 Task: Sort the products in the category "Muffins" by unit price (low first).
Action: Mouse pressed left at (26, 112)
Screenshot: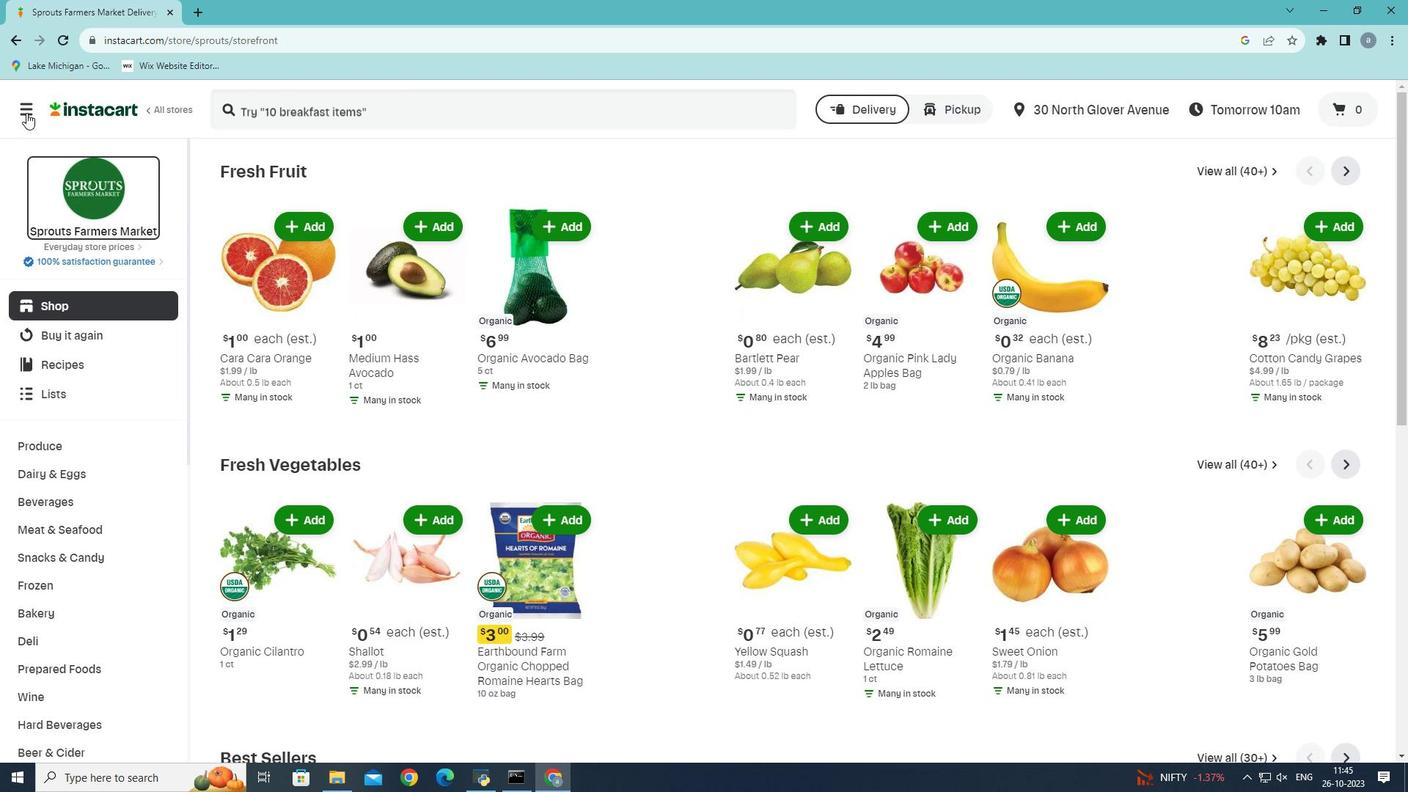 
Action: Mouse moved to (51, 429)
Screenshot: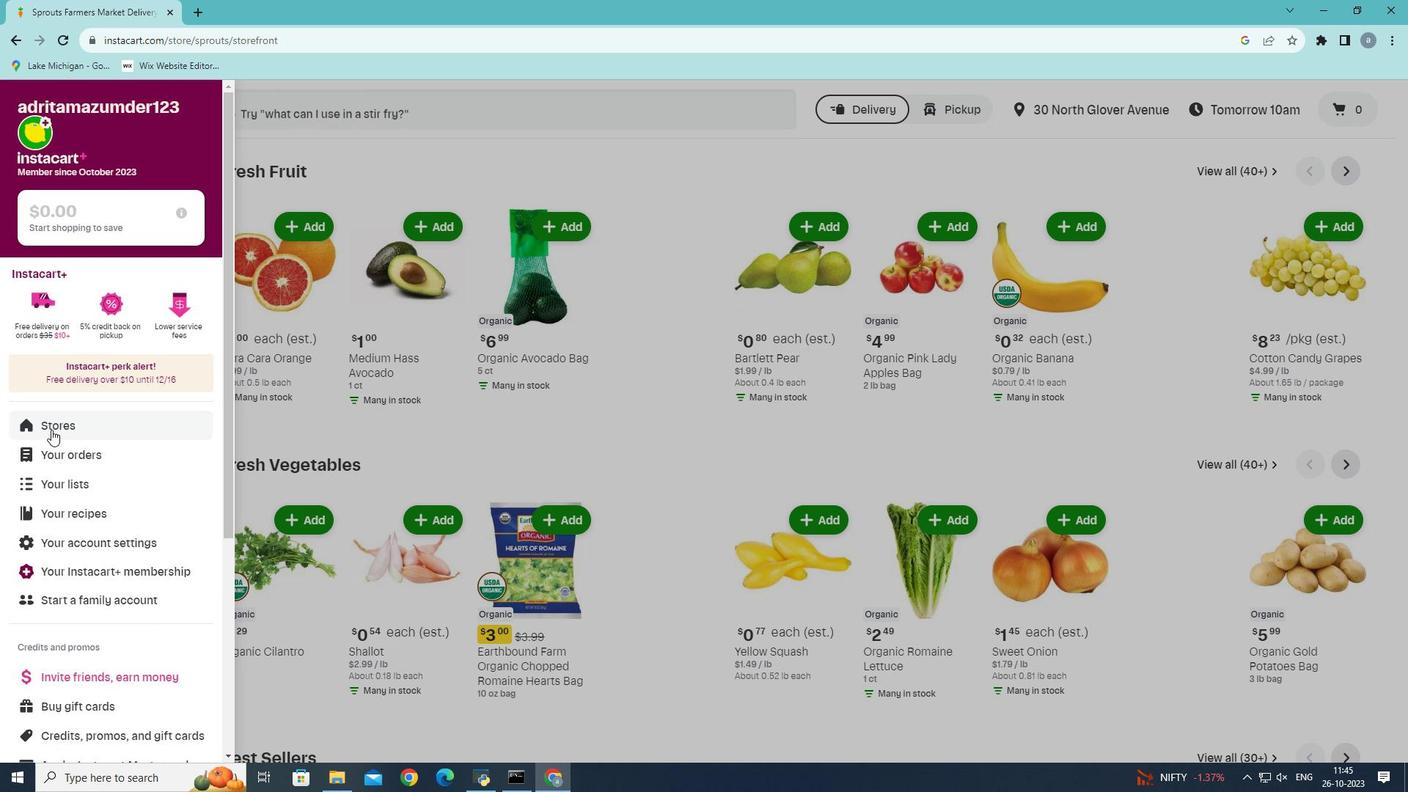 
Action: Mouse pressed left at (51, 429)
Screenshot: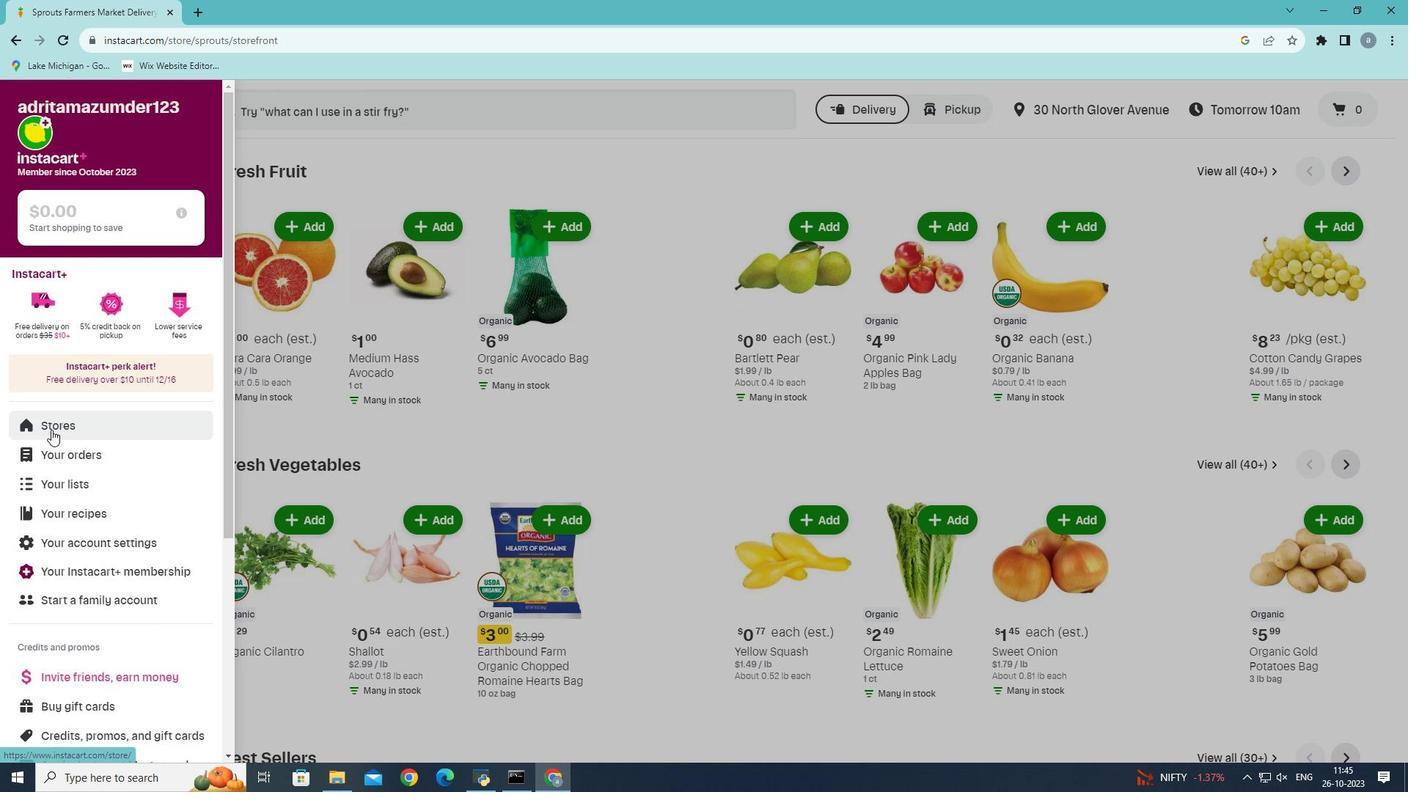 
Action: Mouse moved to (355, 165)
Screenshot: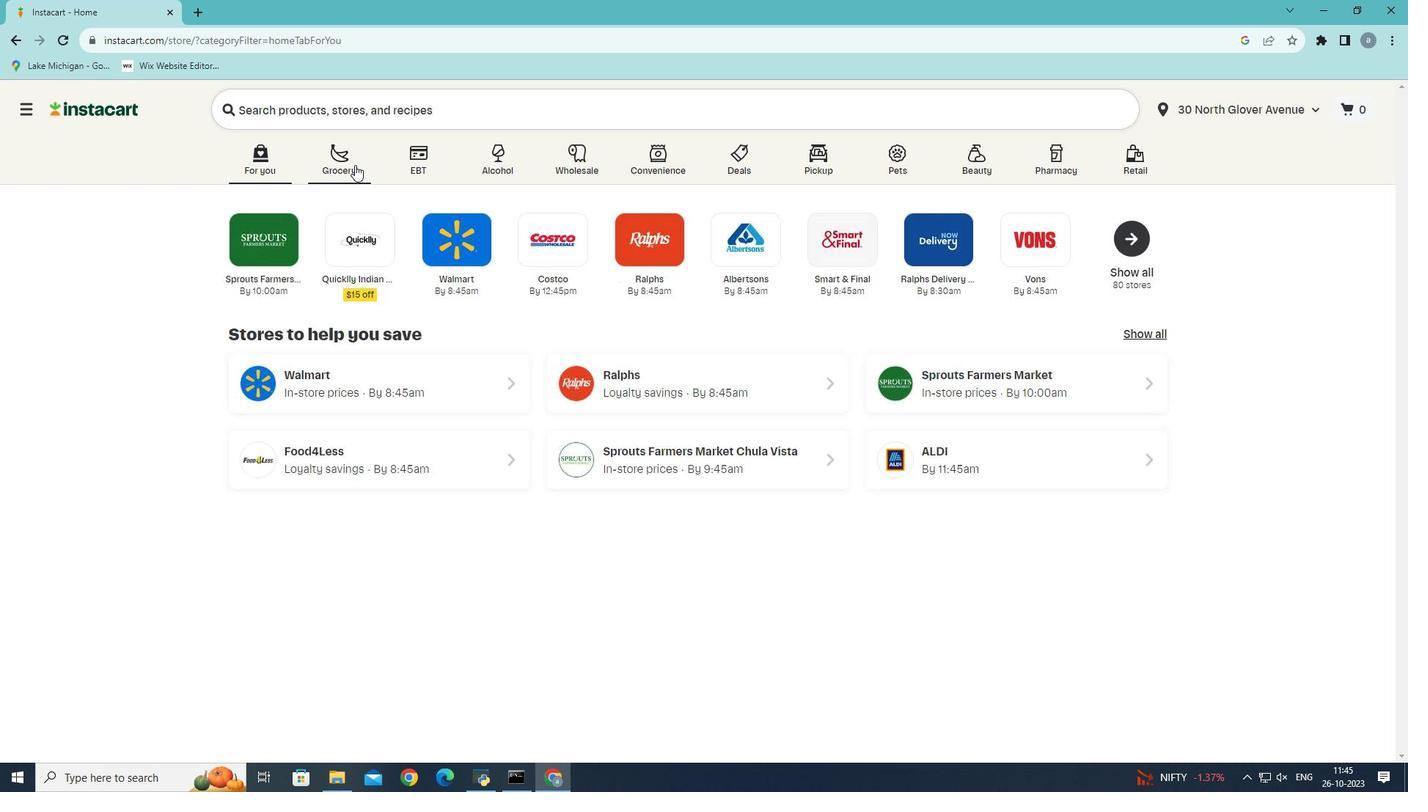 
Action: Mouse pressed left at (355, 165)
Screenshot: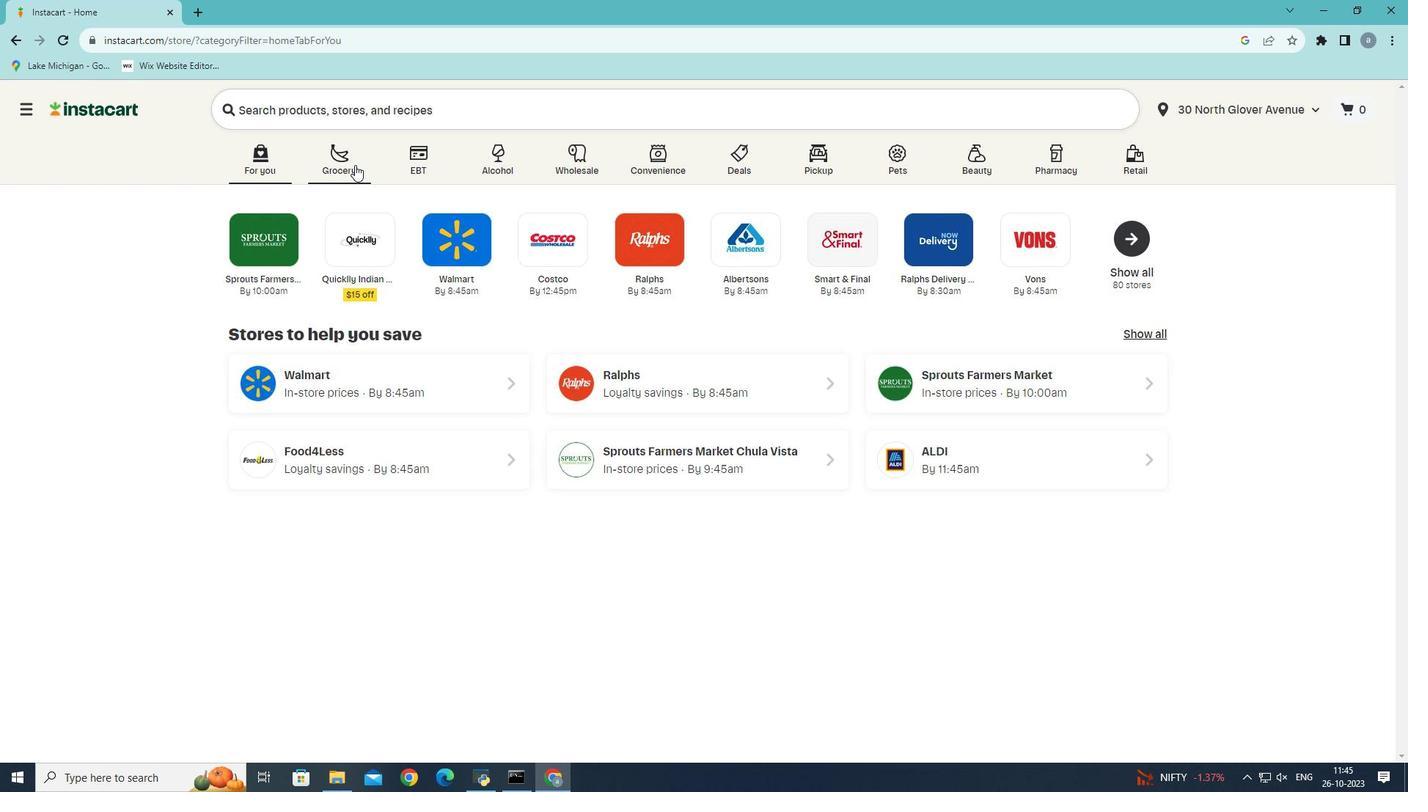 
Action: Mouse moved to (307, 419)
Screenshot: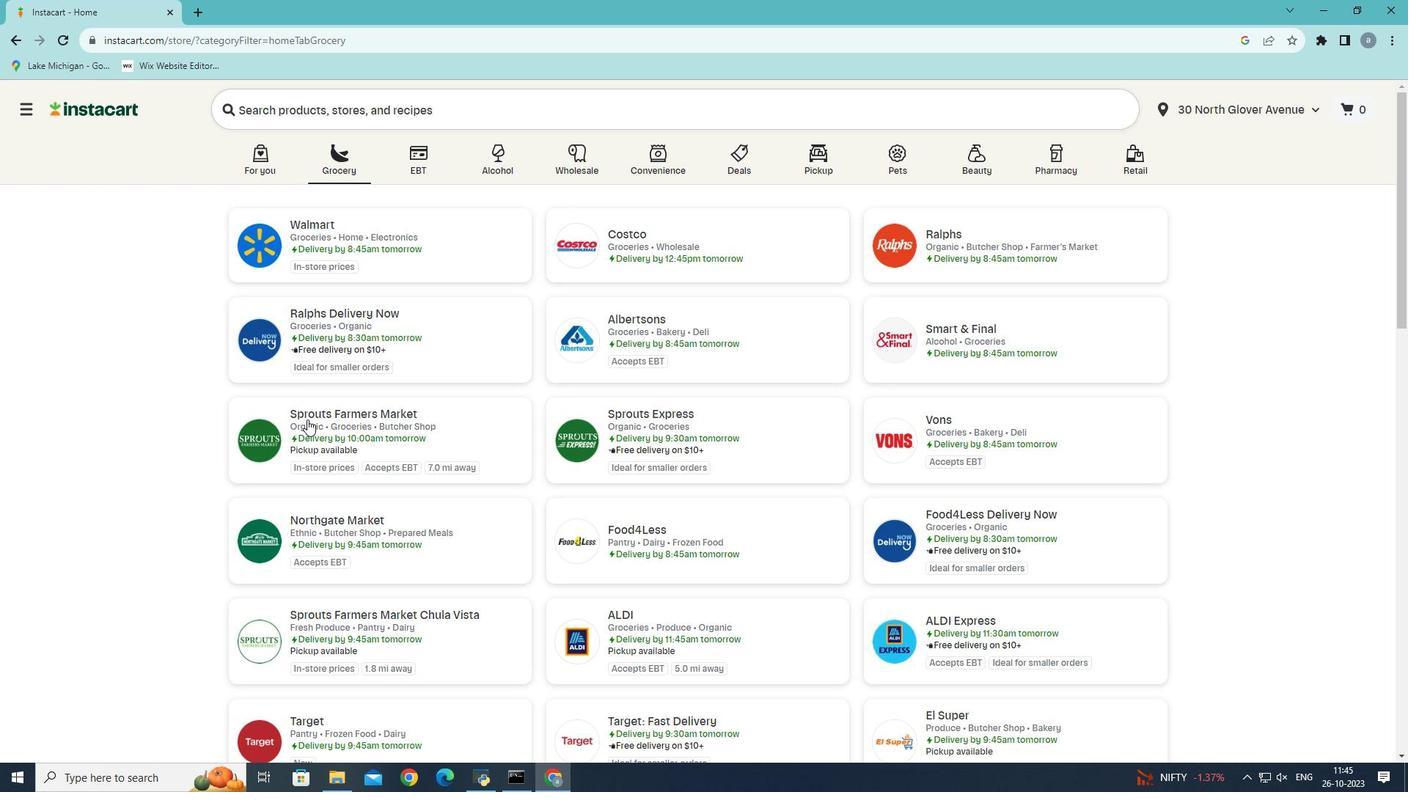 
Action: Mouse pressed left at (307, 419)
Screenshot: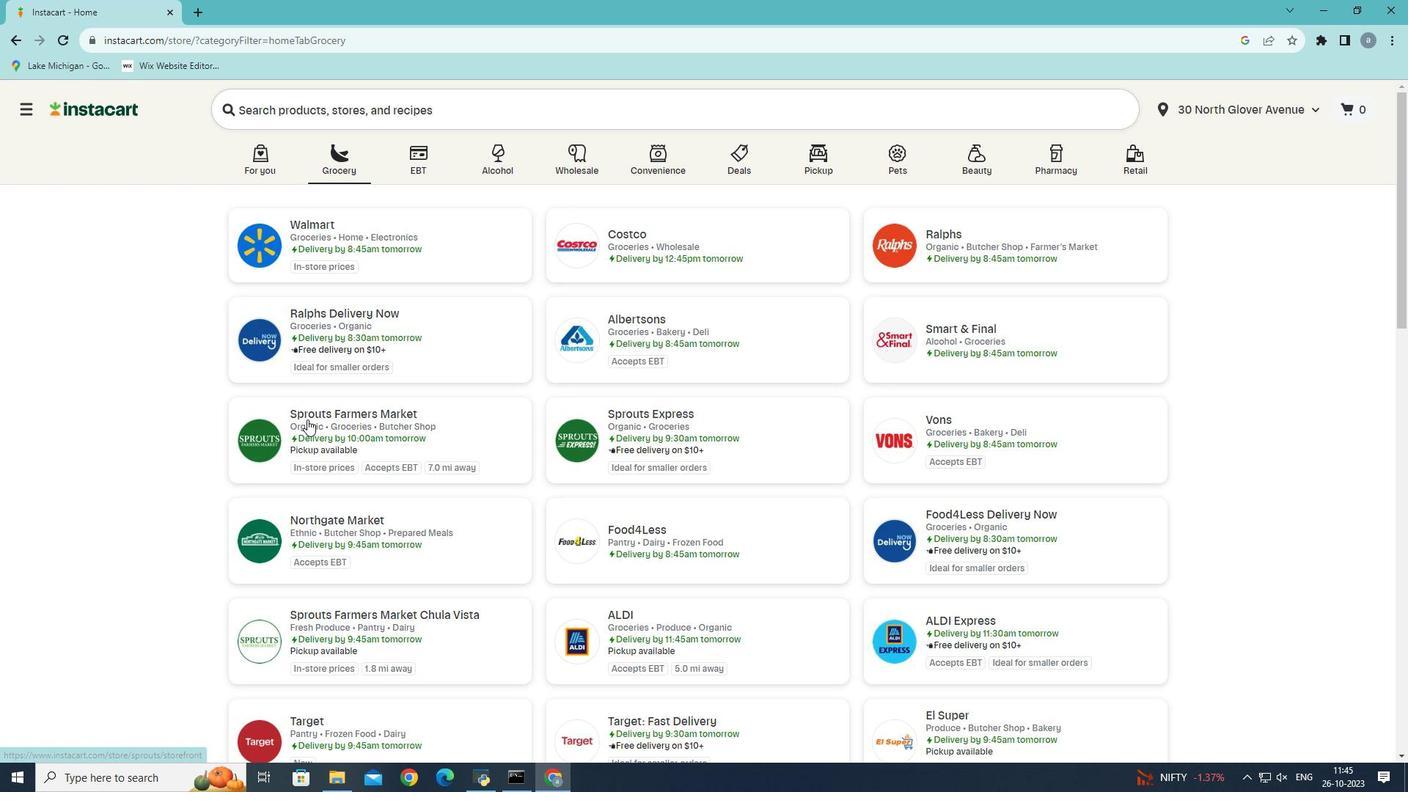 
Action: Mouse moved to (43, 614)
Screenshot: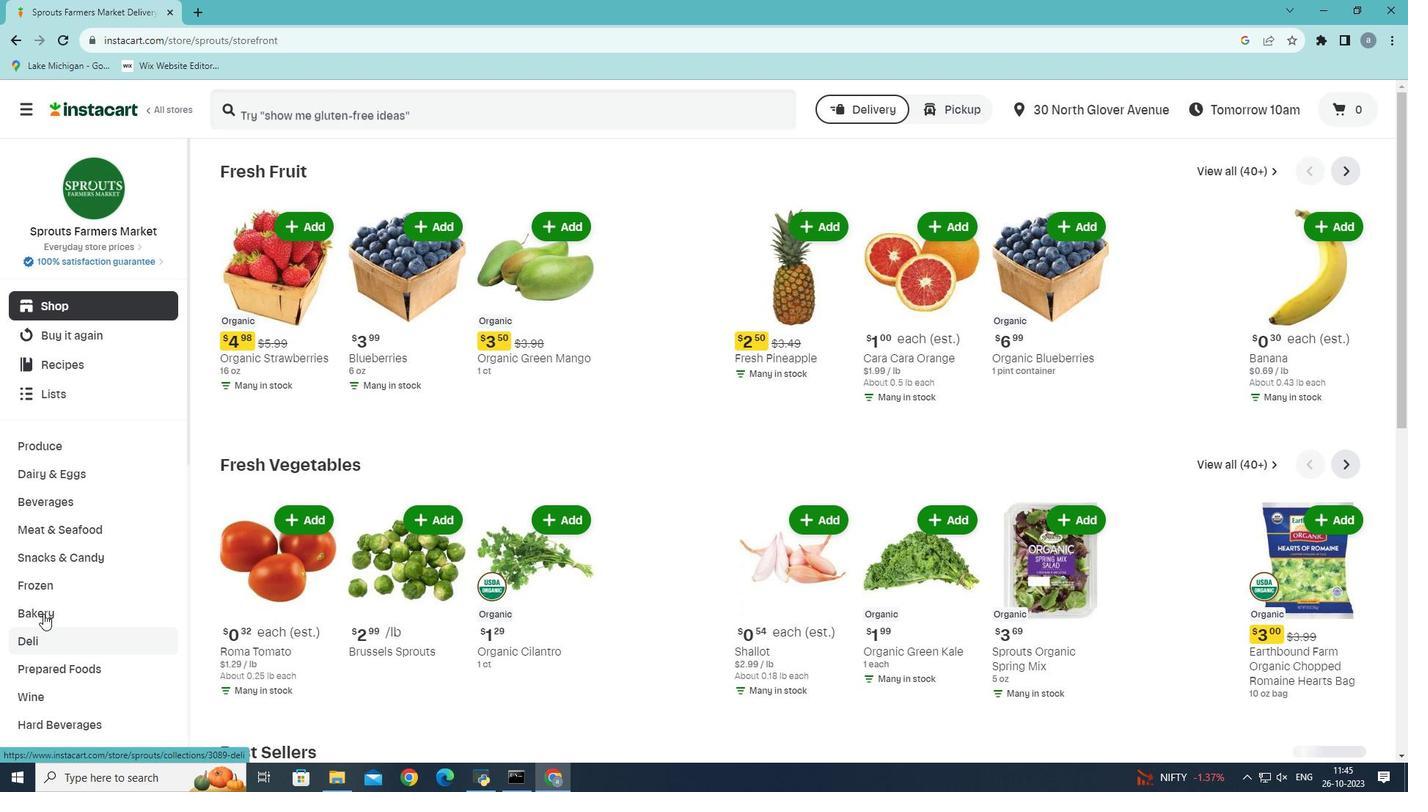 
Action: Mouse pressed left at (43, 614)
Screenshot: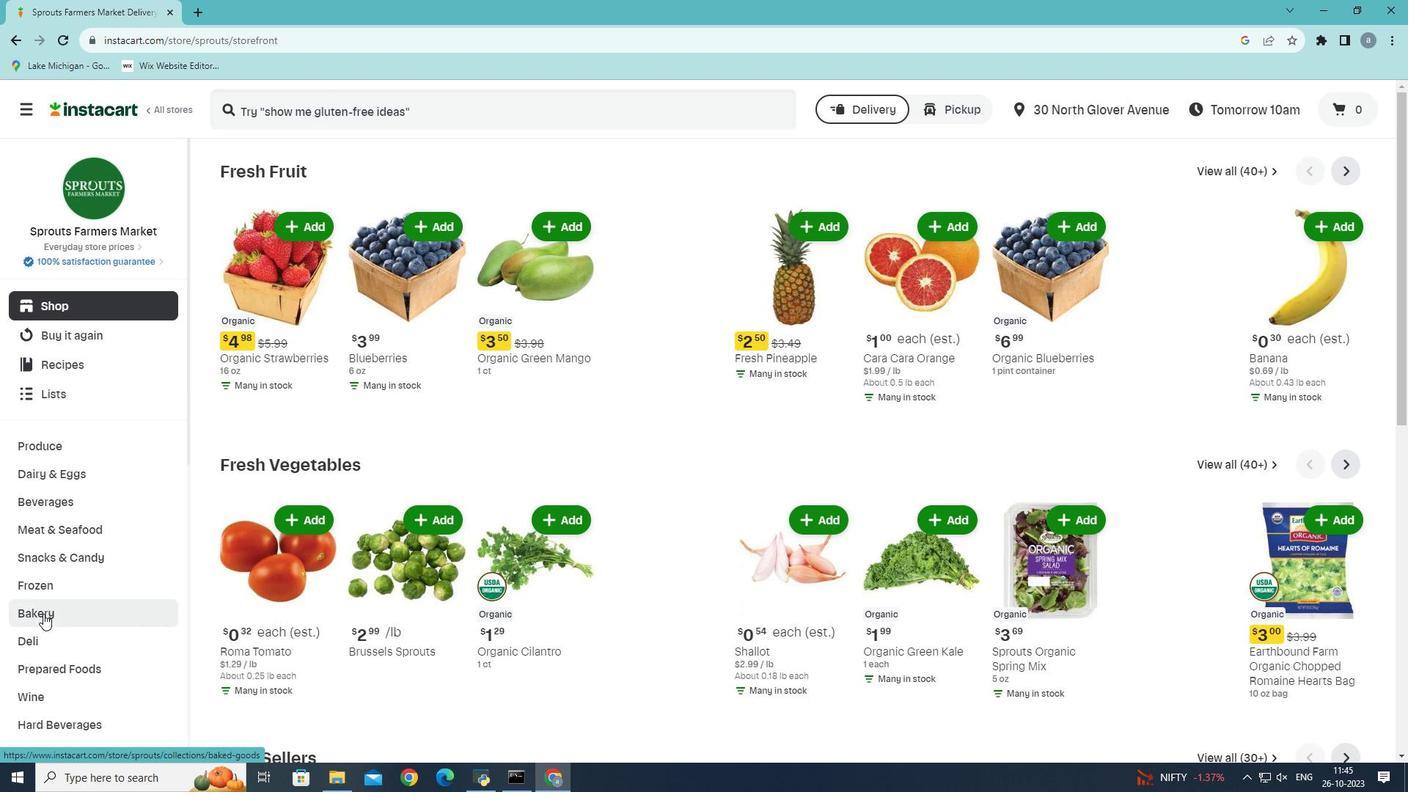 
Action: Mouse moved to (878, 204)
Screenshot: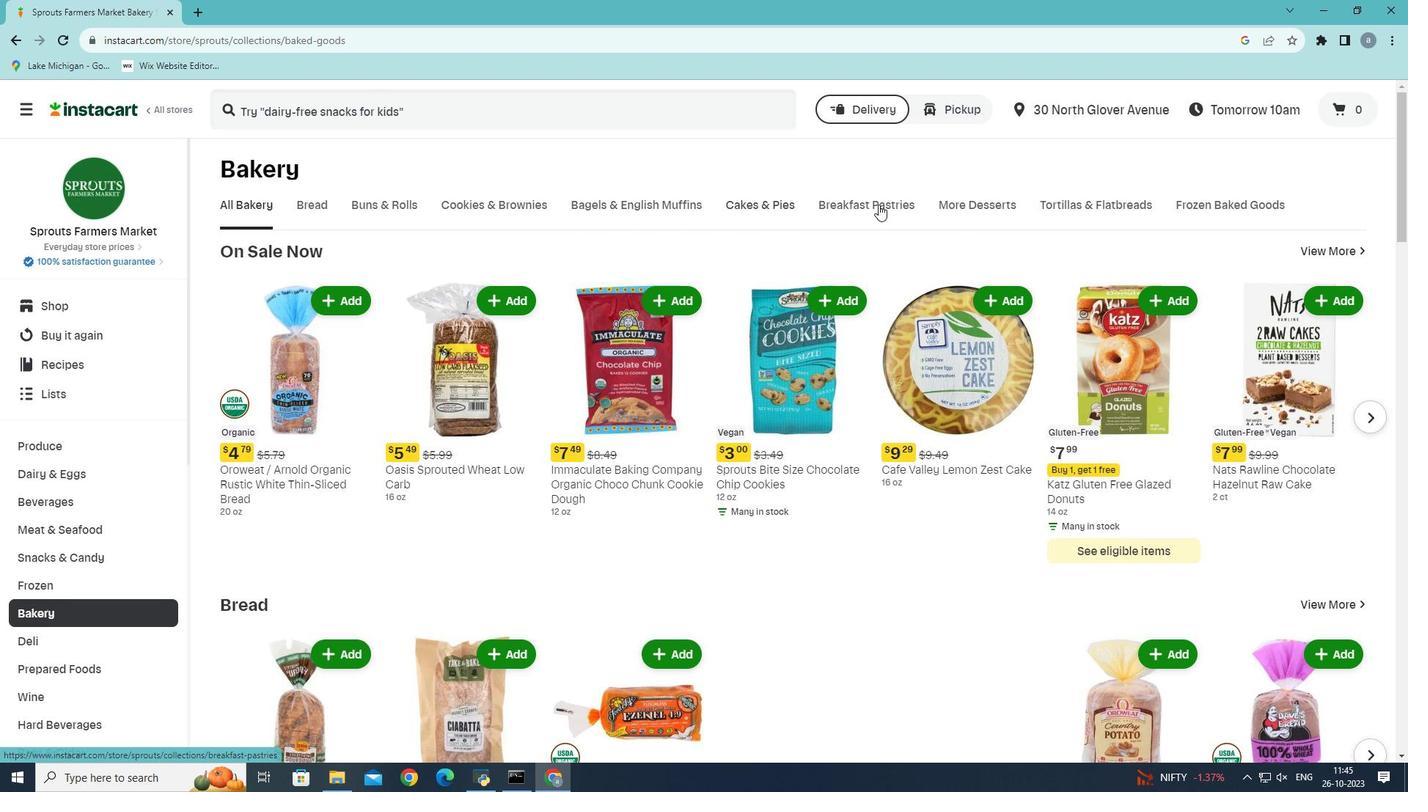 
Action: Mouse pressed left at (878, 204)
Screenshot: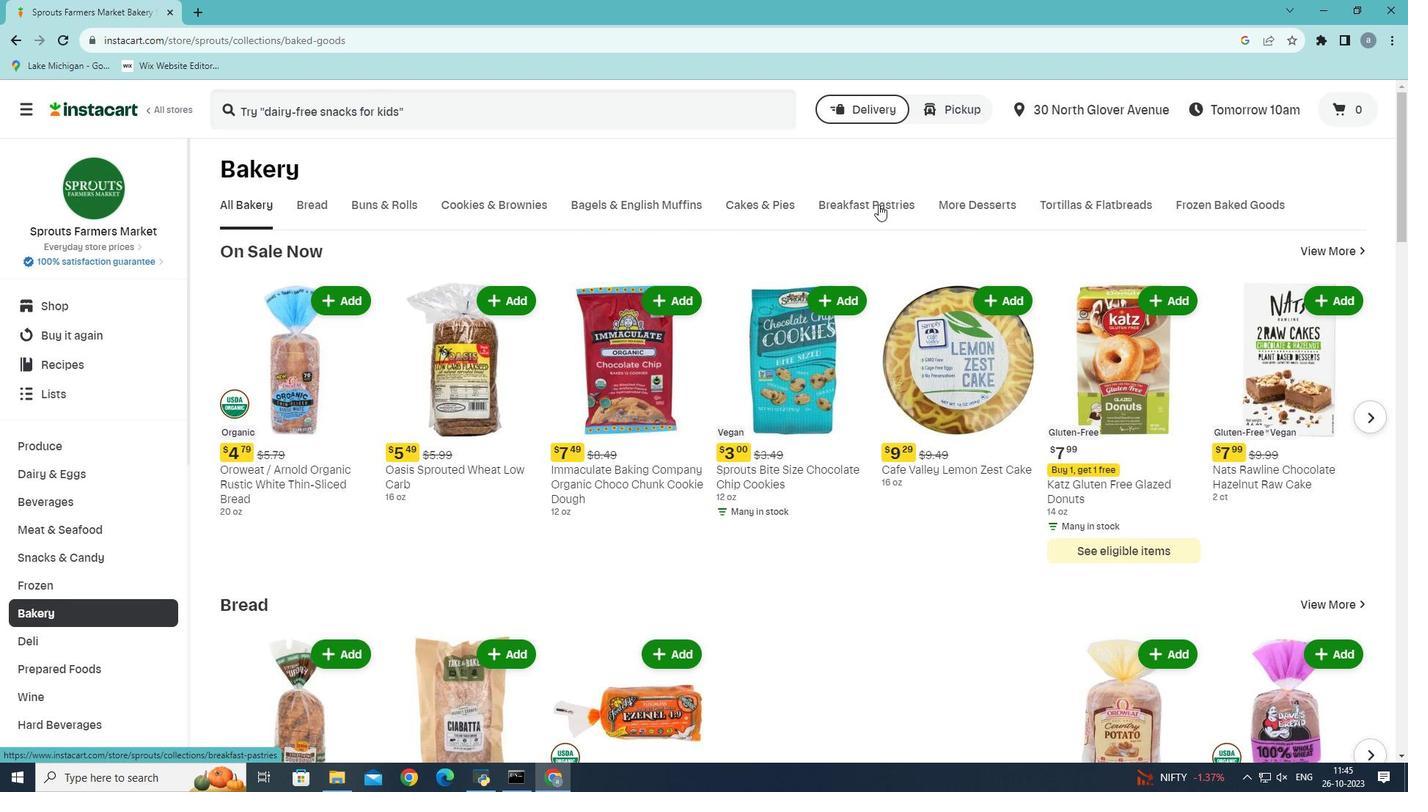 
Action: Mouse moved to (321, 264)
Screenshot: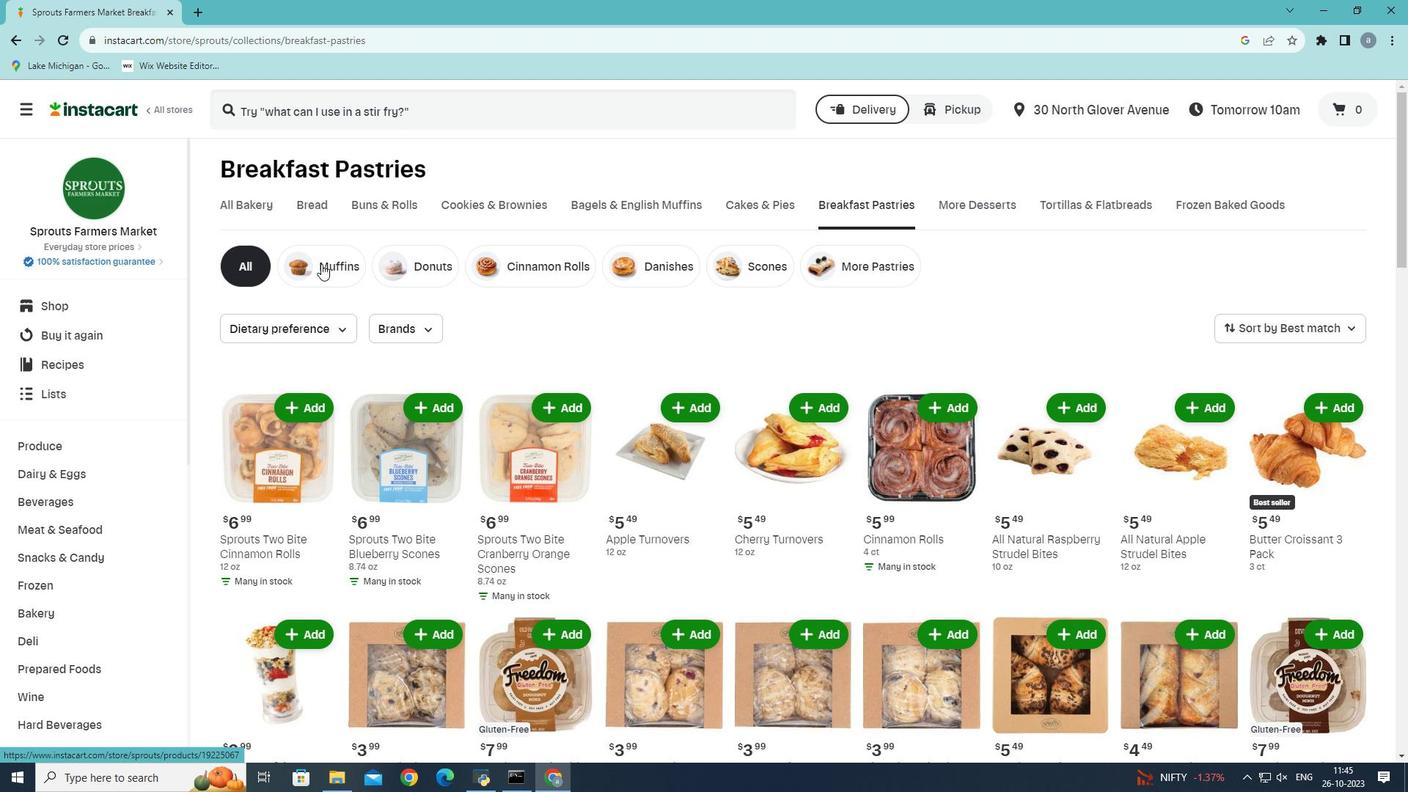 
Action: Mouse pressed left at (321, 264)
Screenshot: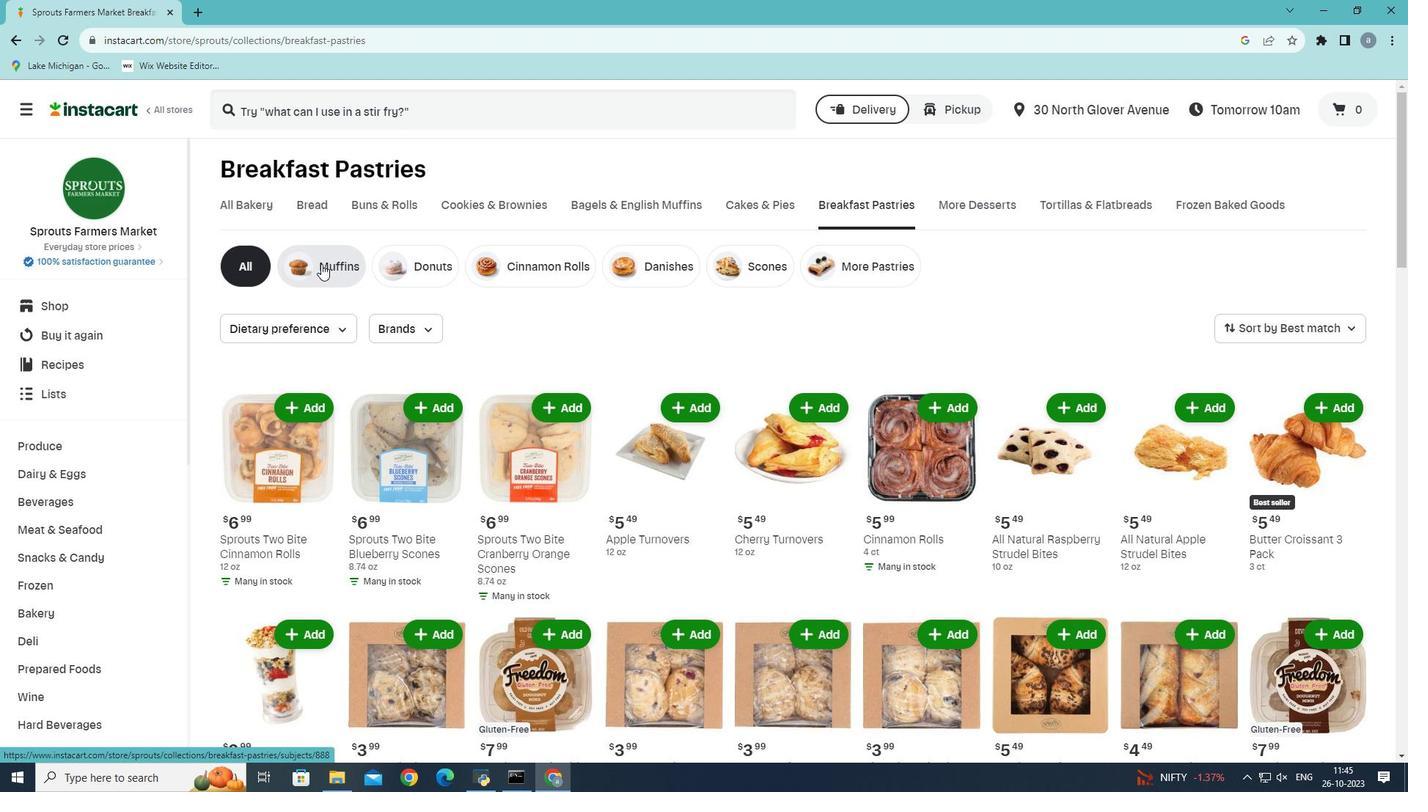 
Action: Mouse moved to (1355, 330)
Screenshot: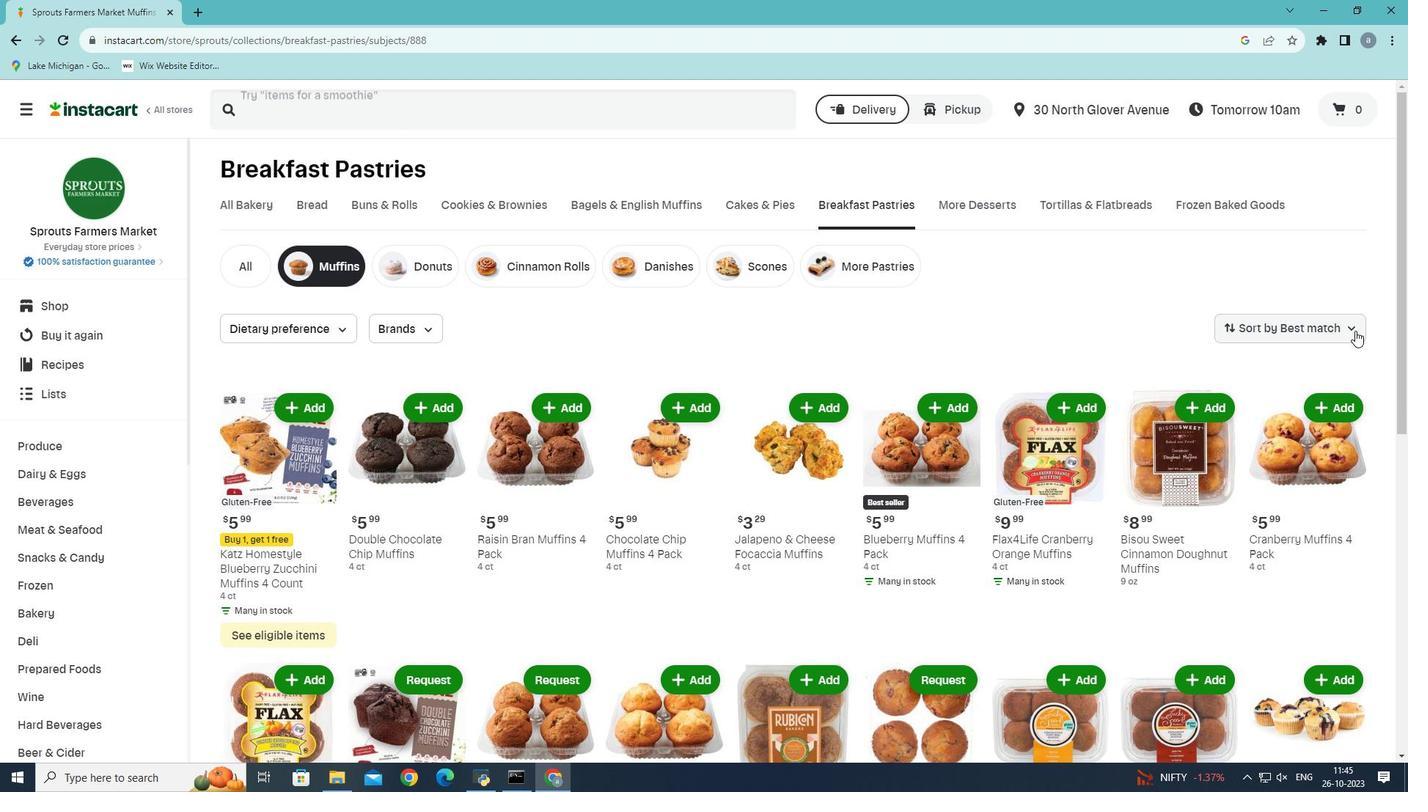 
Action: Mouse pressed left at (1355, 330)
Screenshot: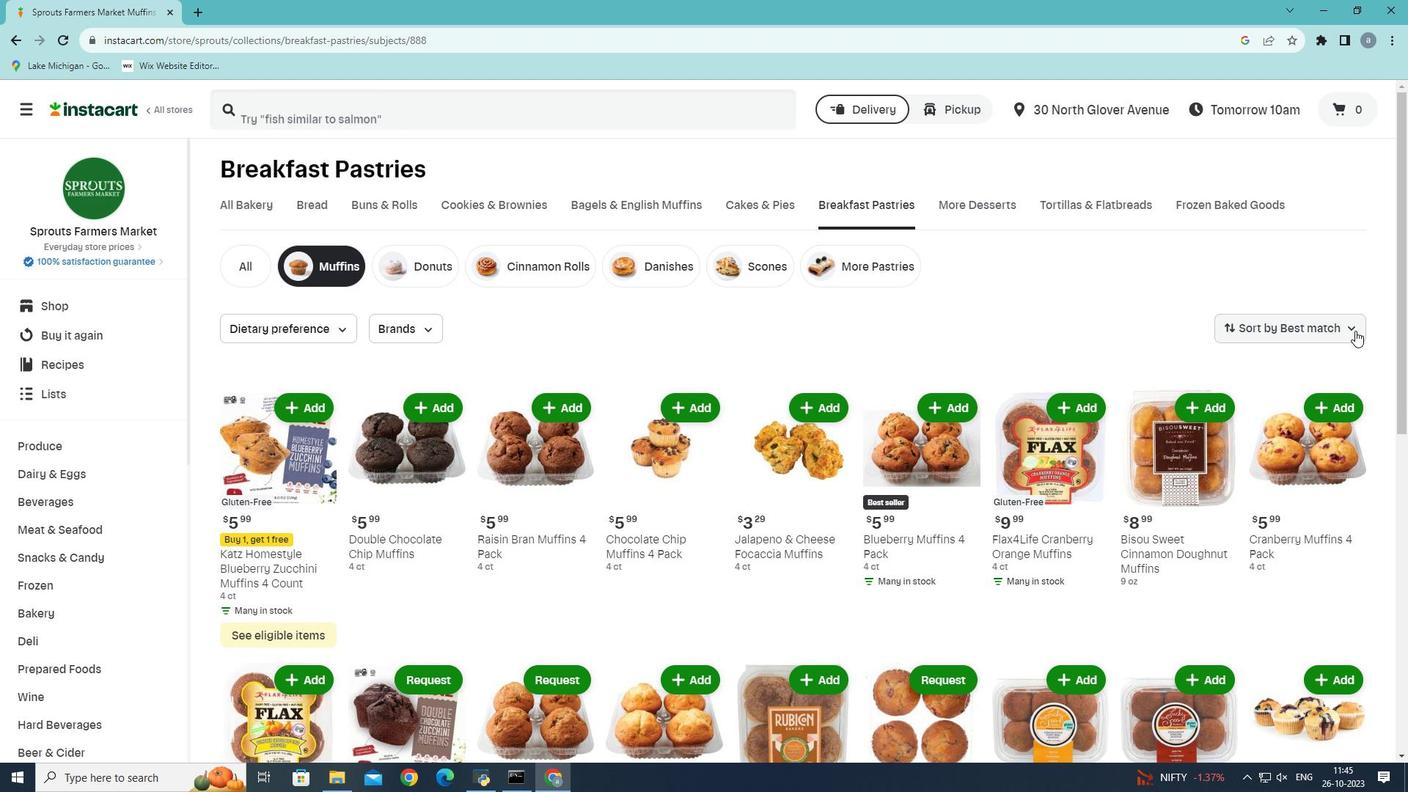 
Action: Mouse moved to (1296, 460)
Screenshot: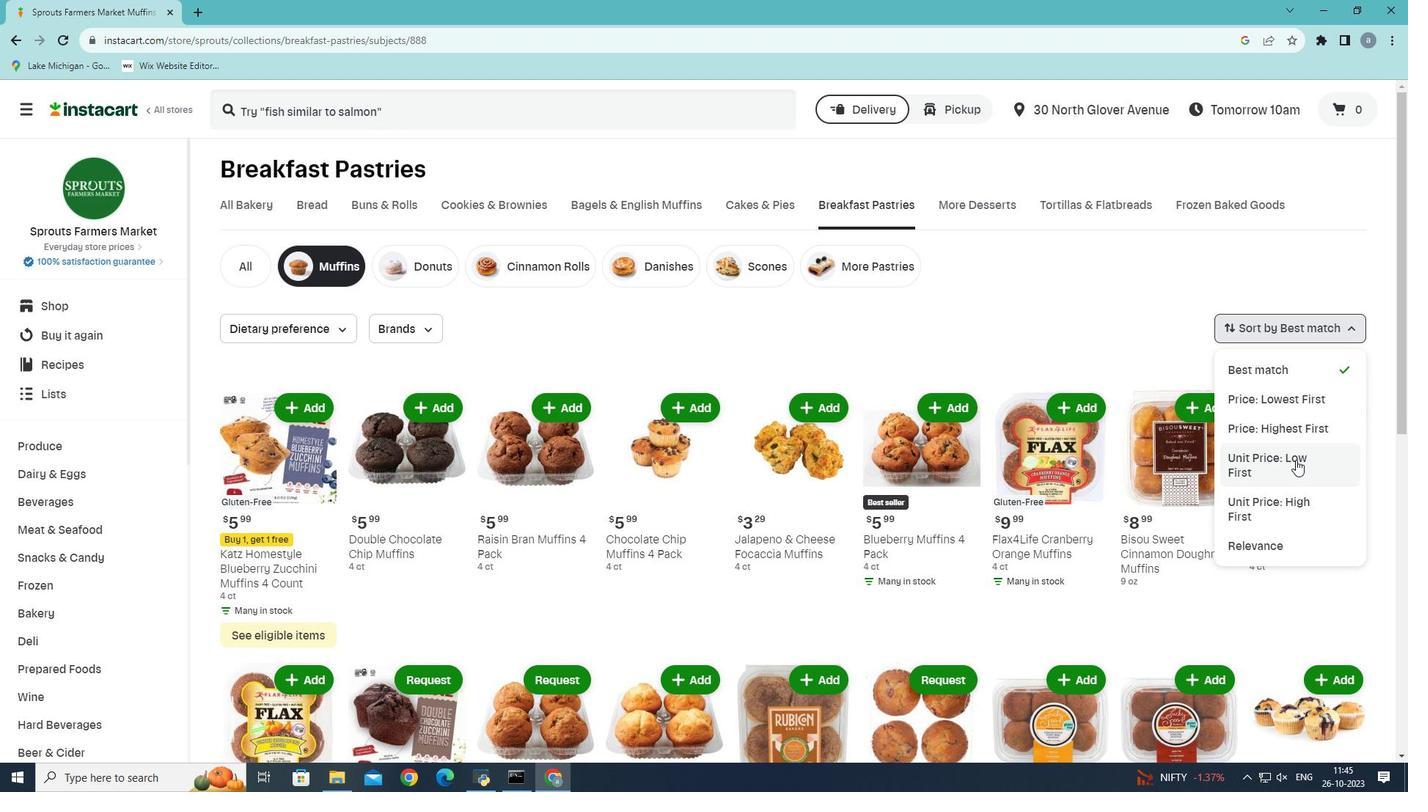 
Action: Mouse pressed left at (1296, 460)
Screenshot: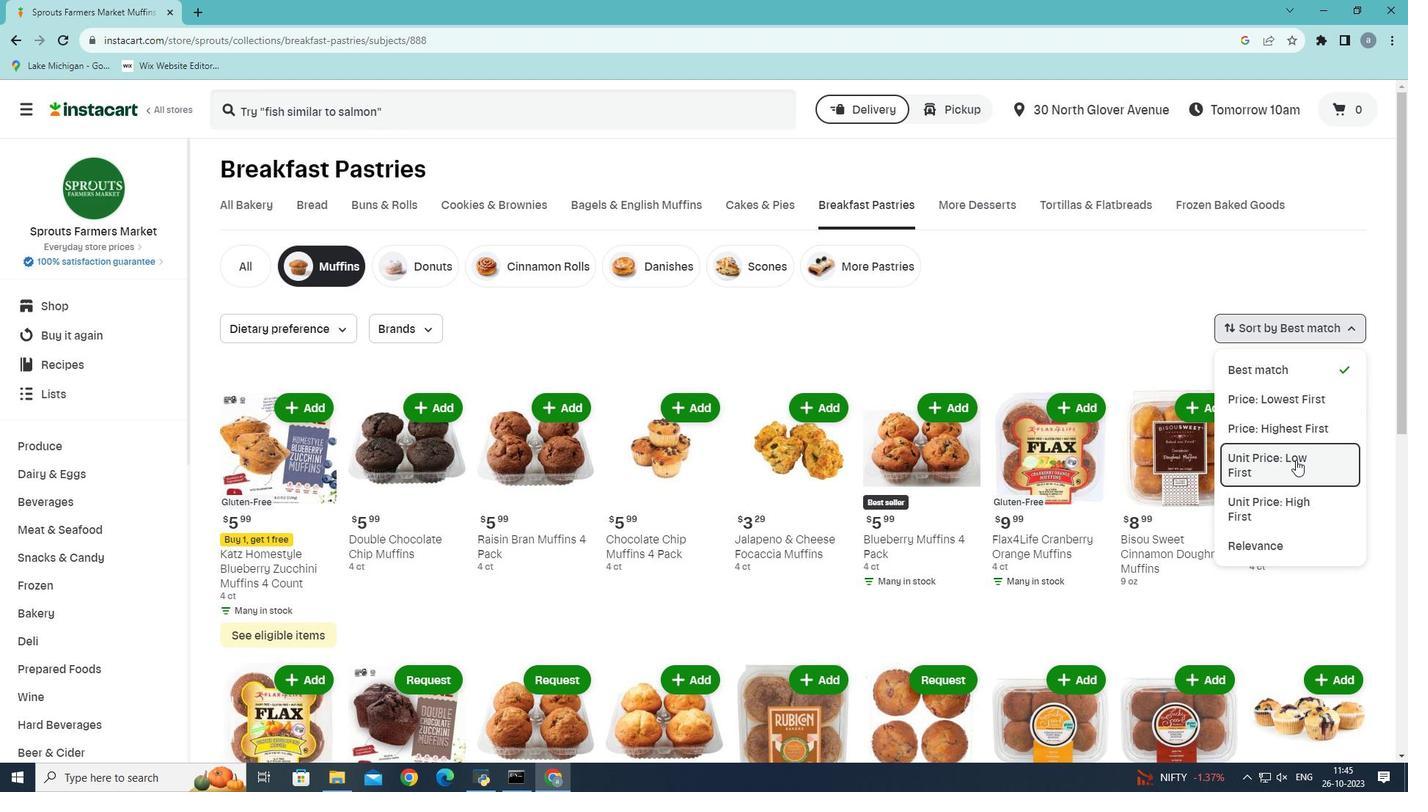 
